 Task: Change theme to Dark High Contrast.
Action: Mouse moved to (468, 402)
Screenshot: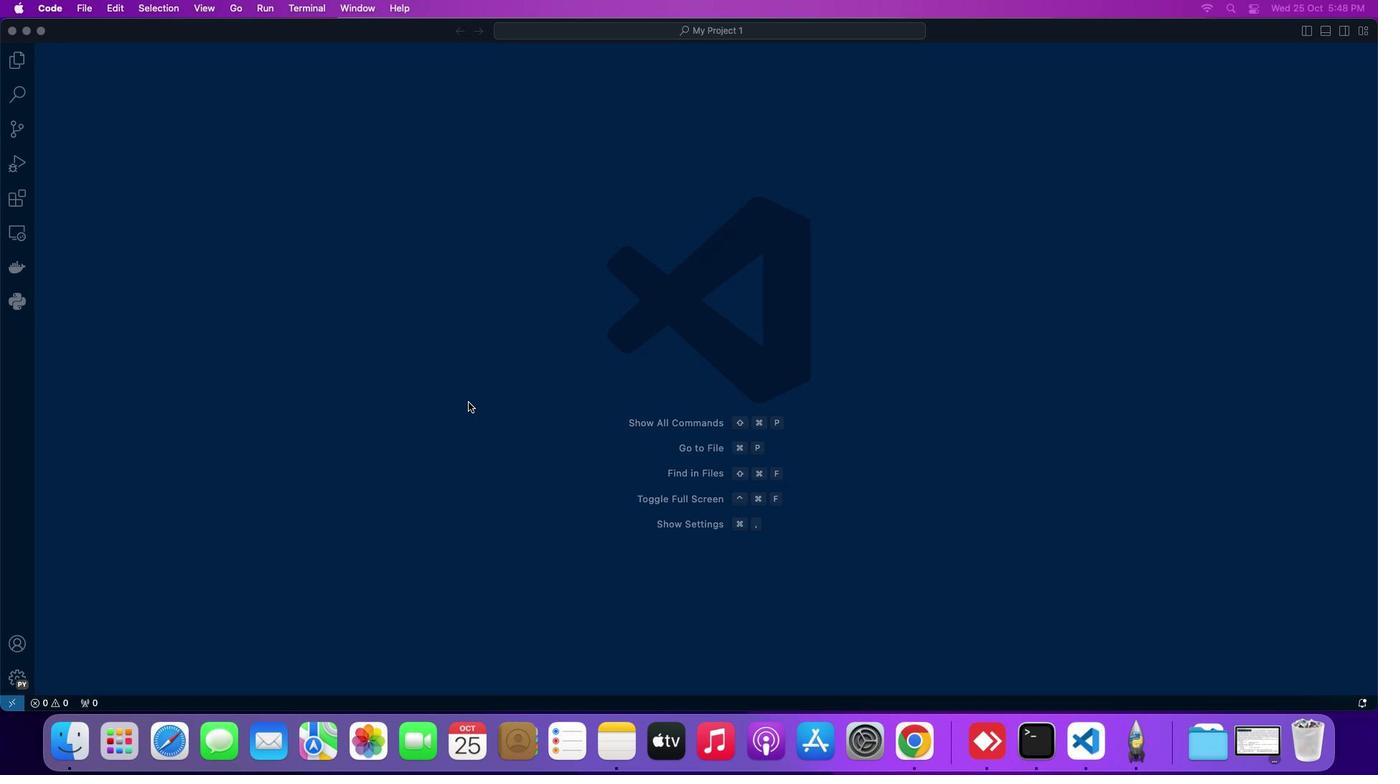 
Action: Mouse pressed left at (468, 402)
Screenshot: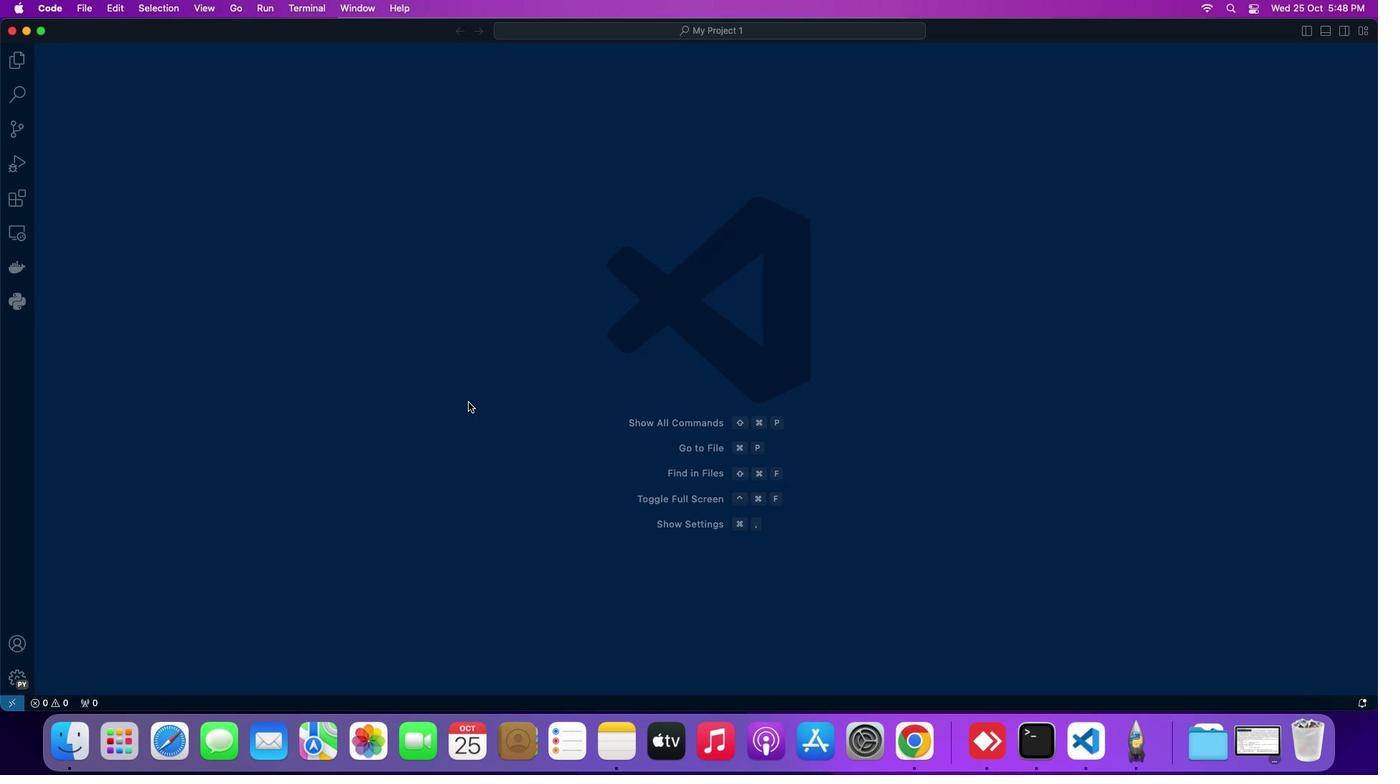 
Action: Mouse moved to (46, 8)
Screenshot: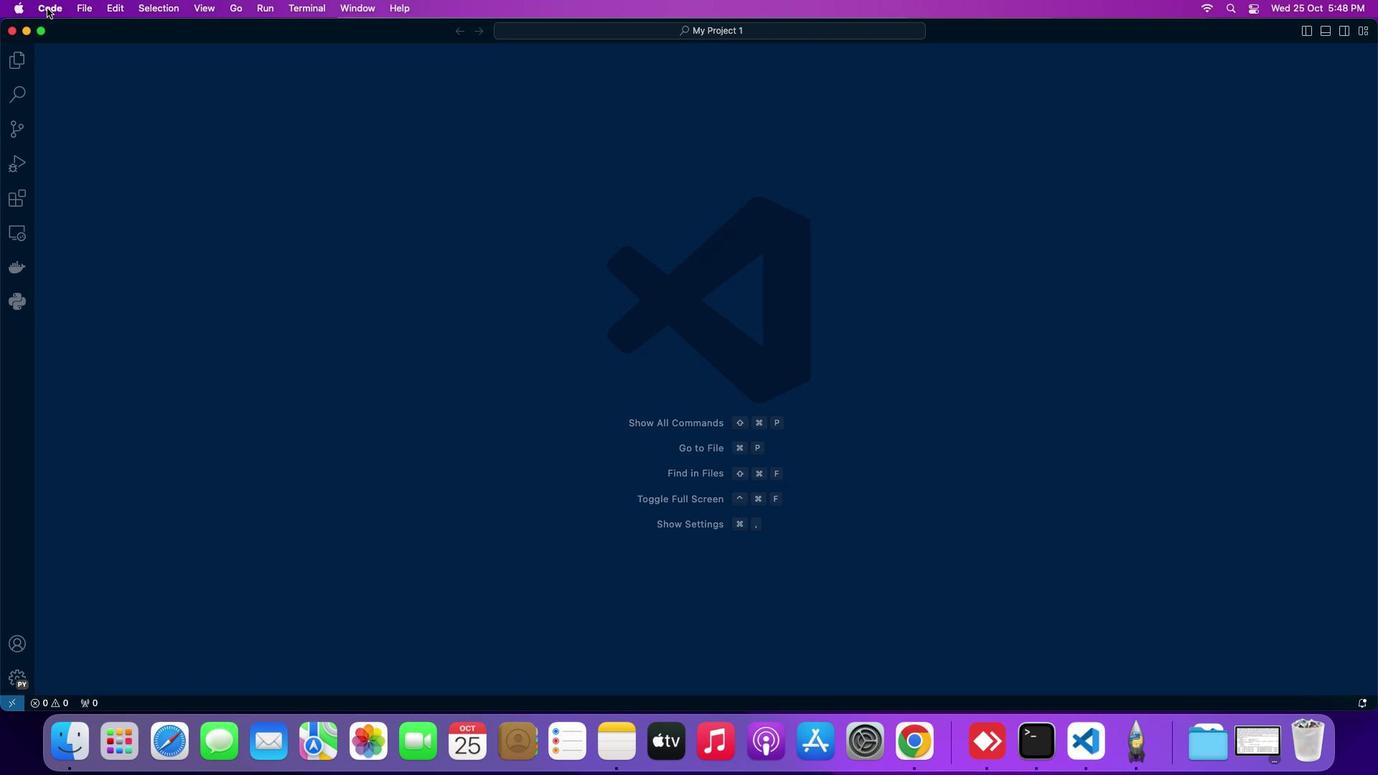 
Action: Mouse pressed left at (46, 8)
Screenshot: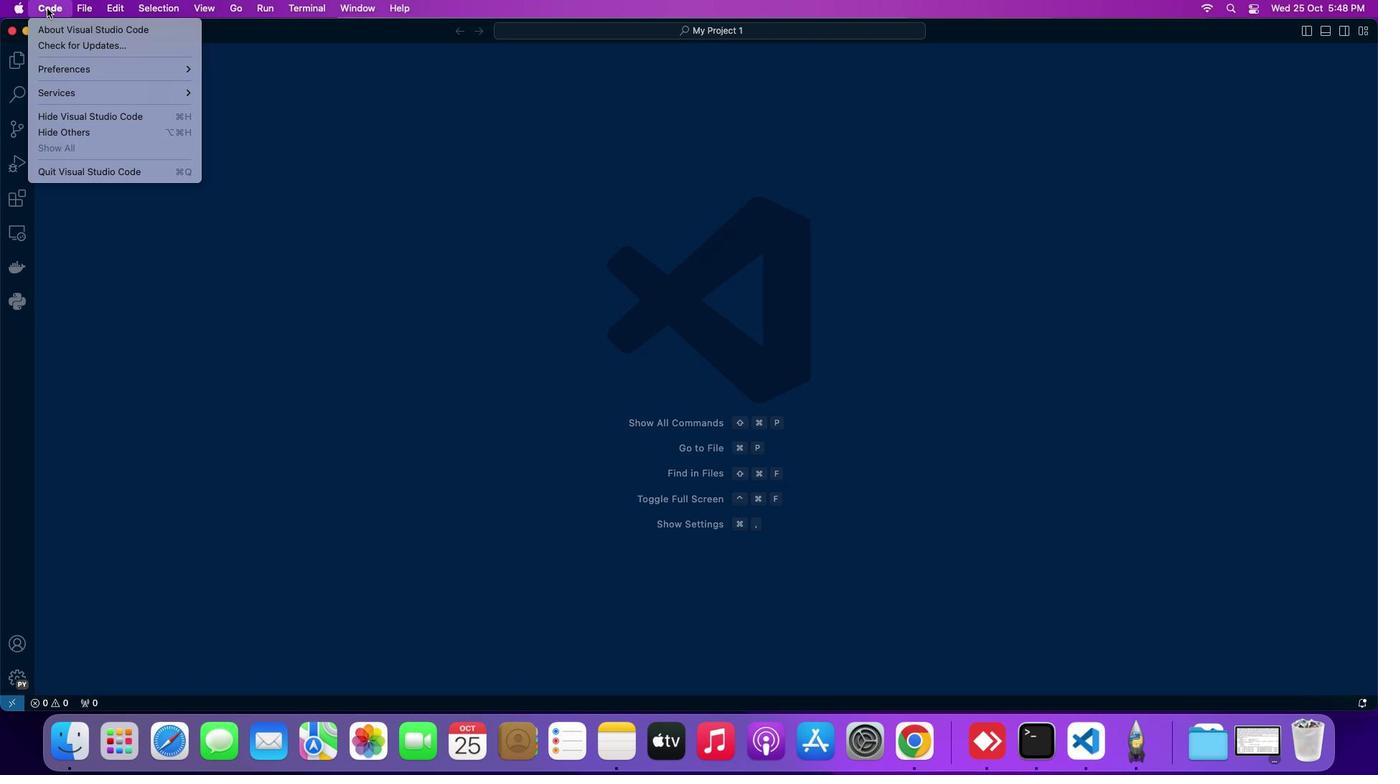 
Action: Mouse moved to (404, 167)
Screenshot: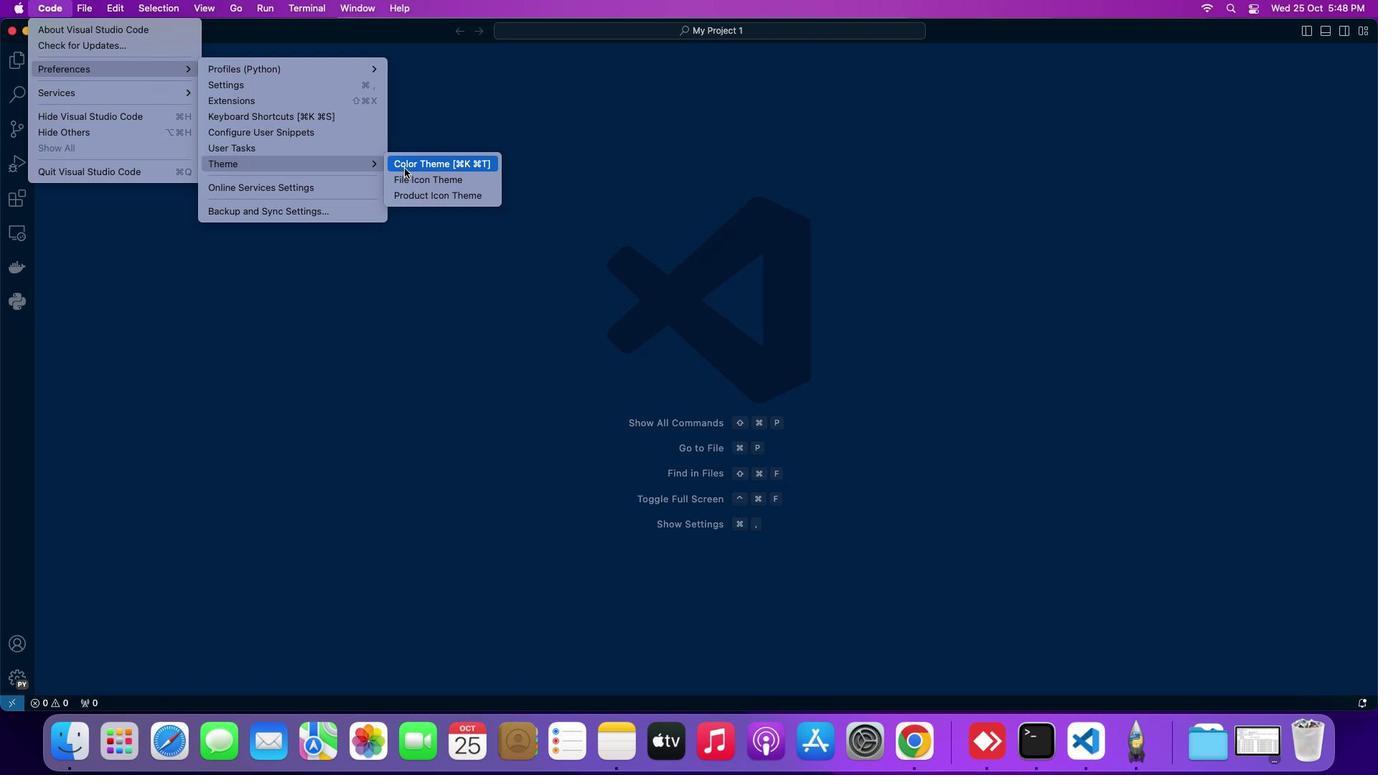 
Action: Mouse pressed left at (404, 167)
Screenshot: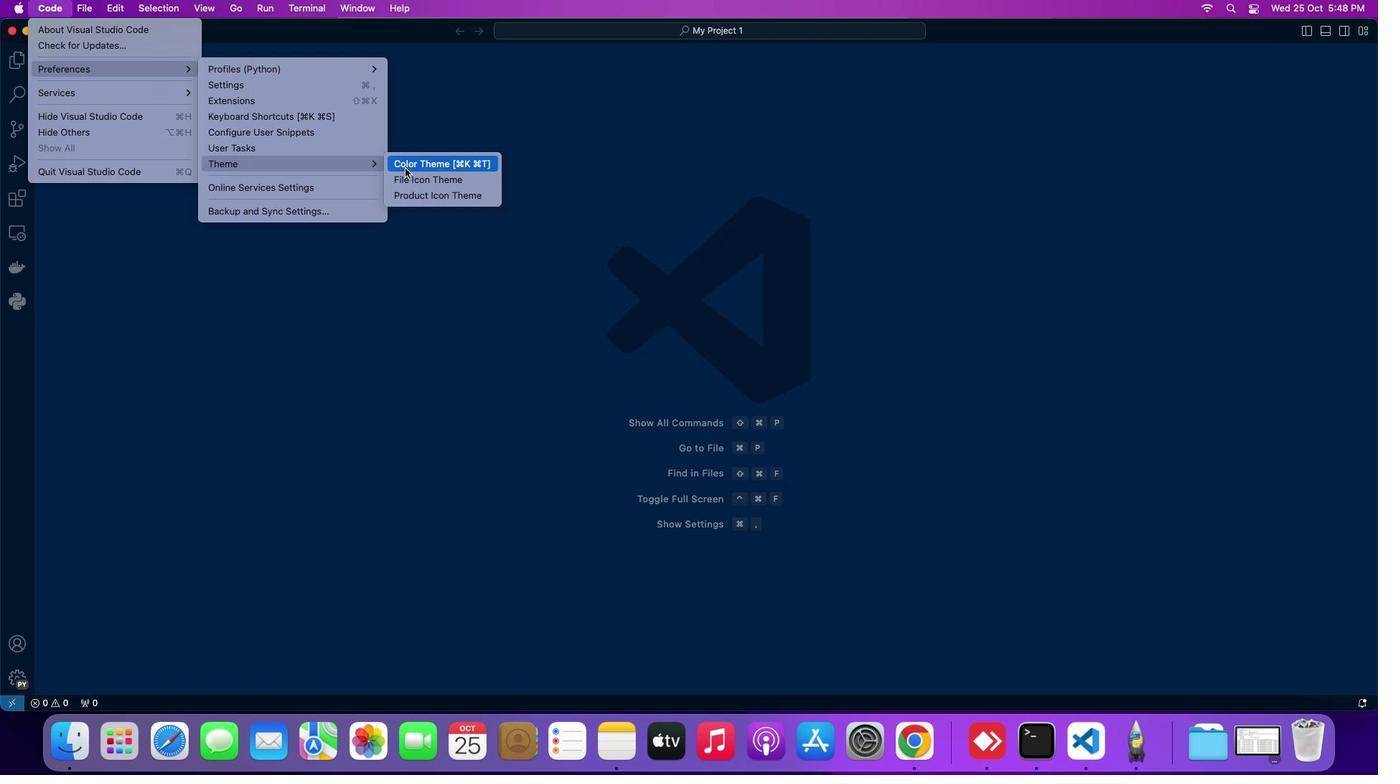 
Action: Mouse moved to (542, 259)
Screenshot: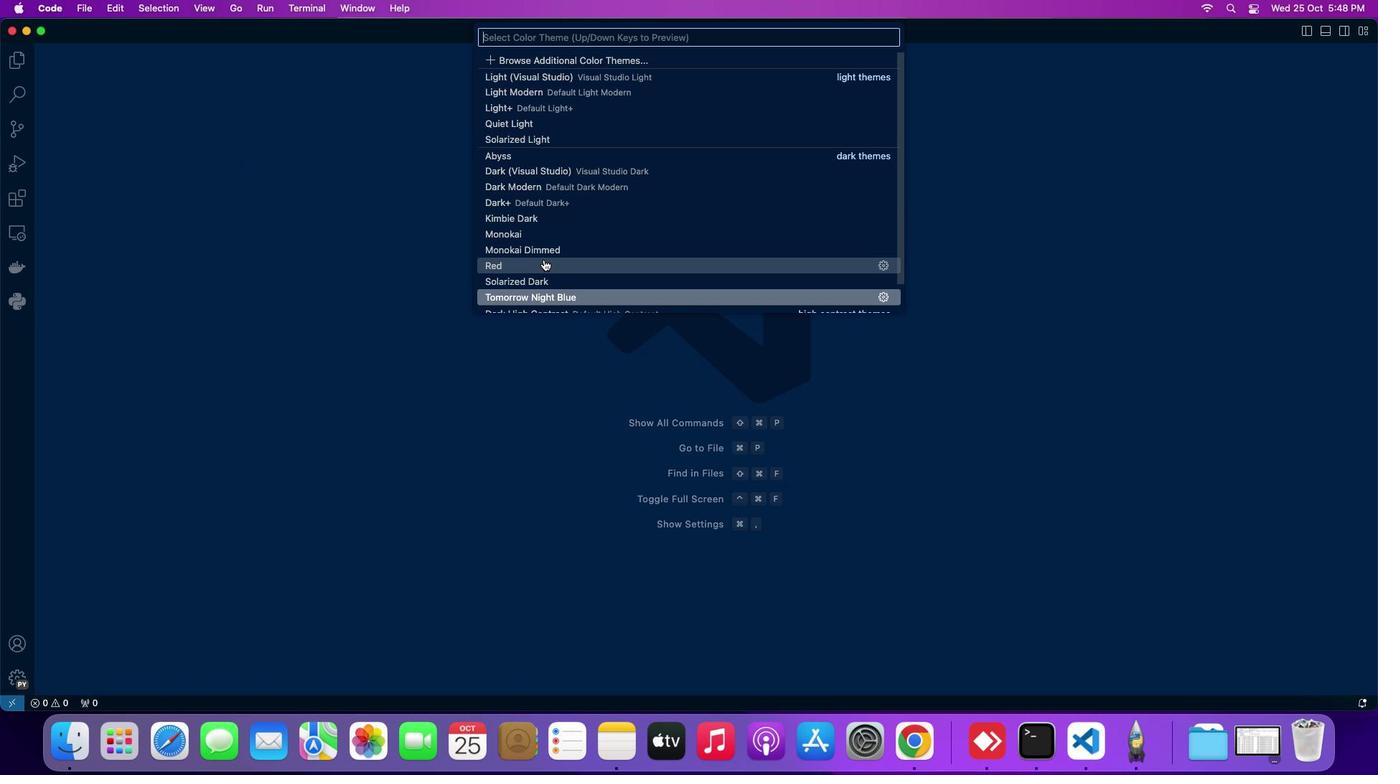 
Action: Mouse scrolled (542, 259) with delta (0, 0)
Screenshot: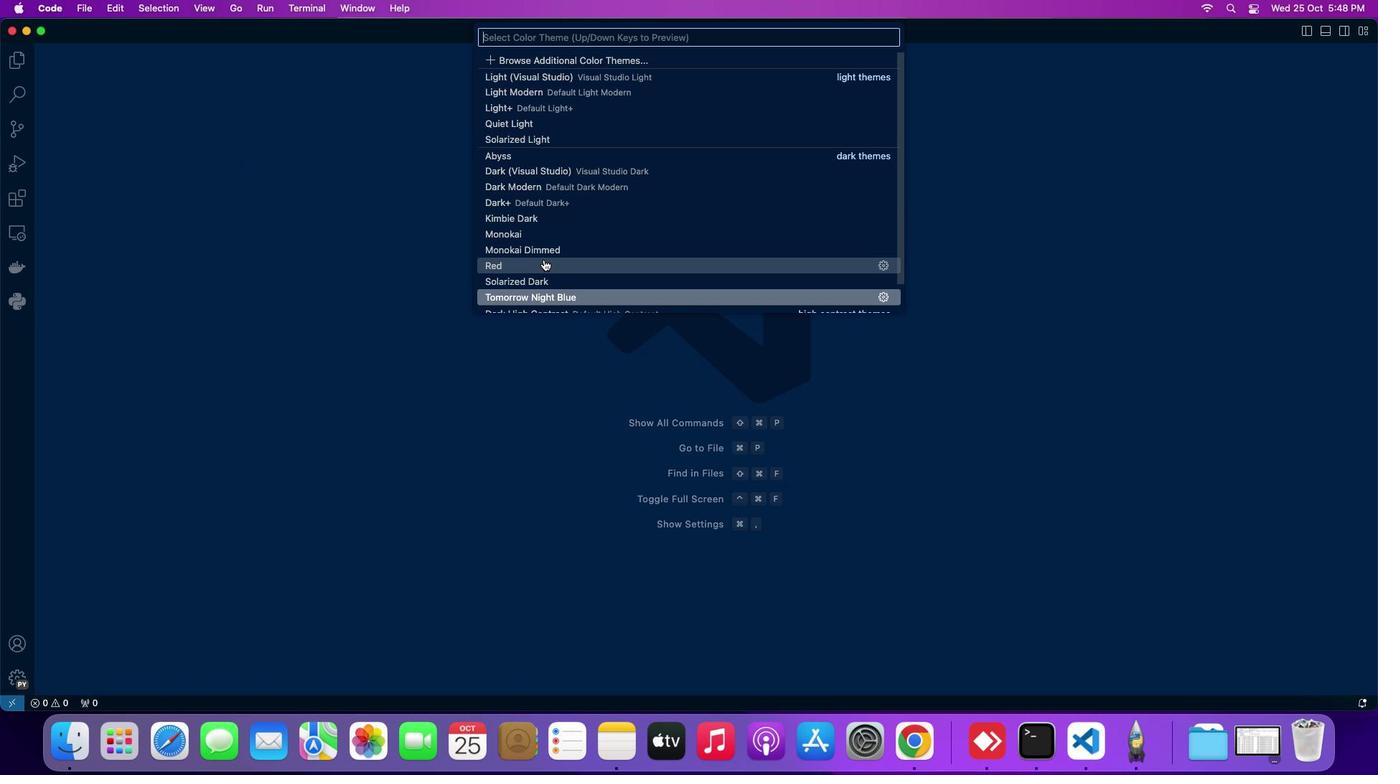 
Action: Mouse moved to (545, 258)
Screenshot: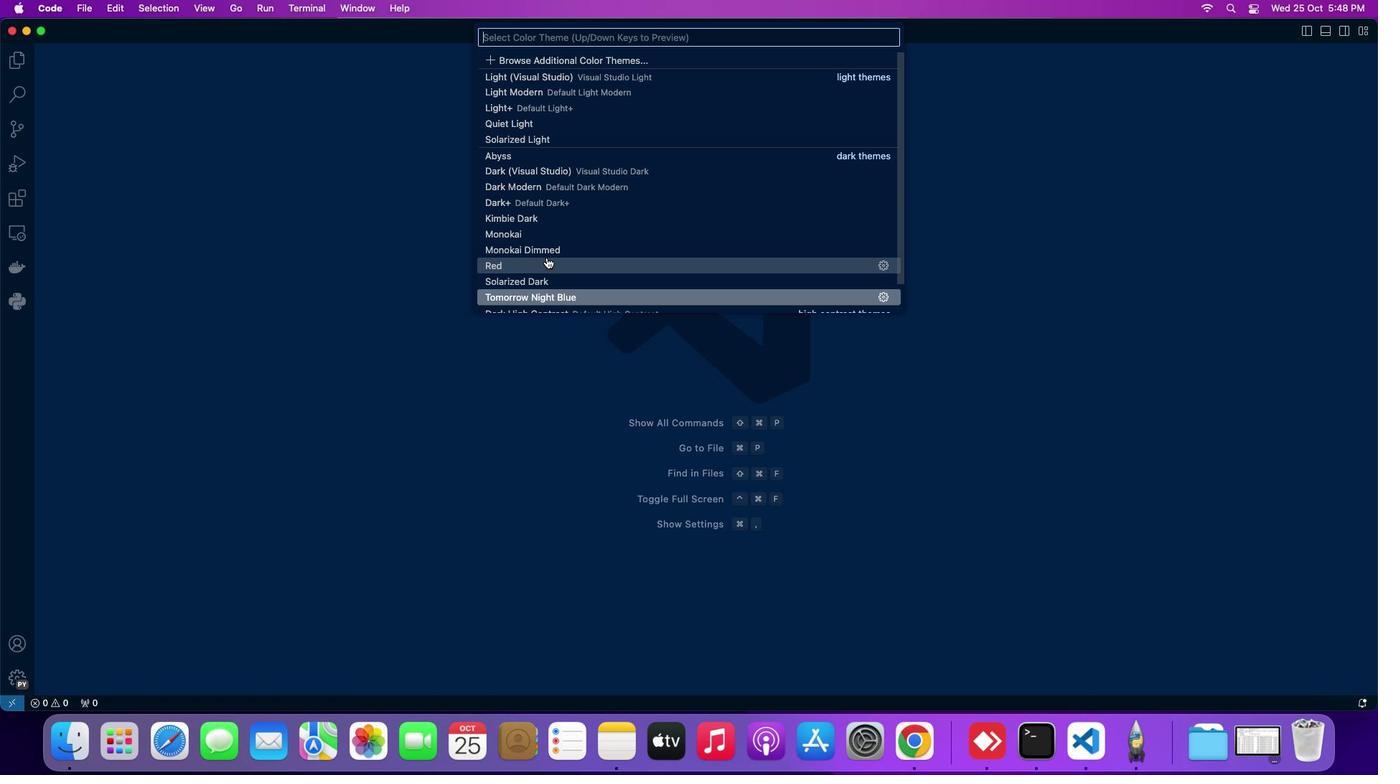 
Action: Mouse scrolled (545, 258) with delta (0, 0)
Screenshot: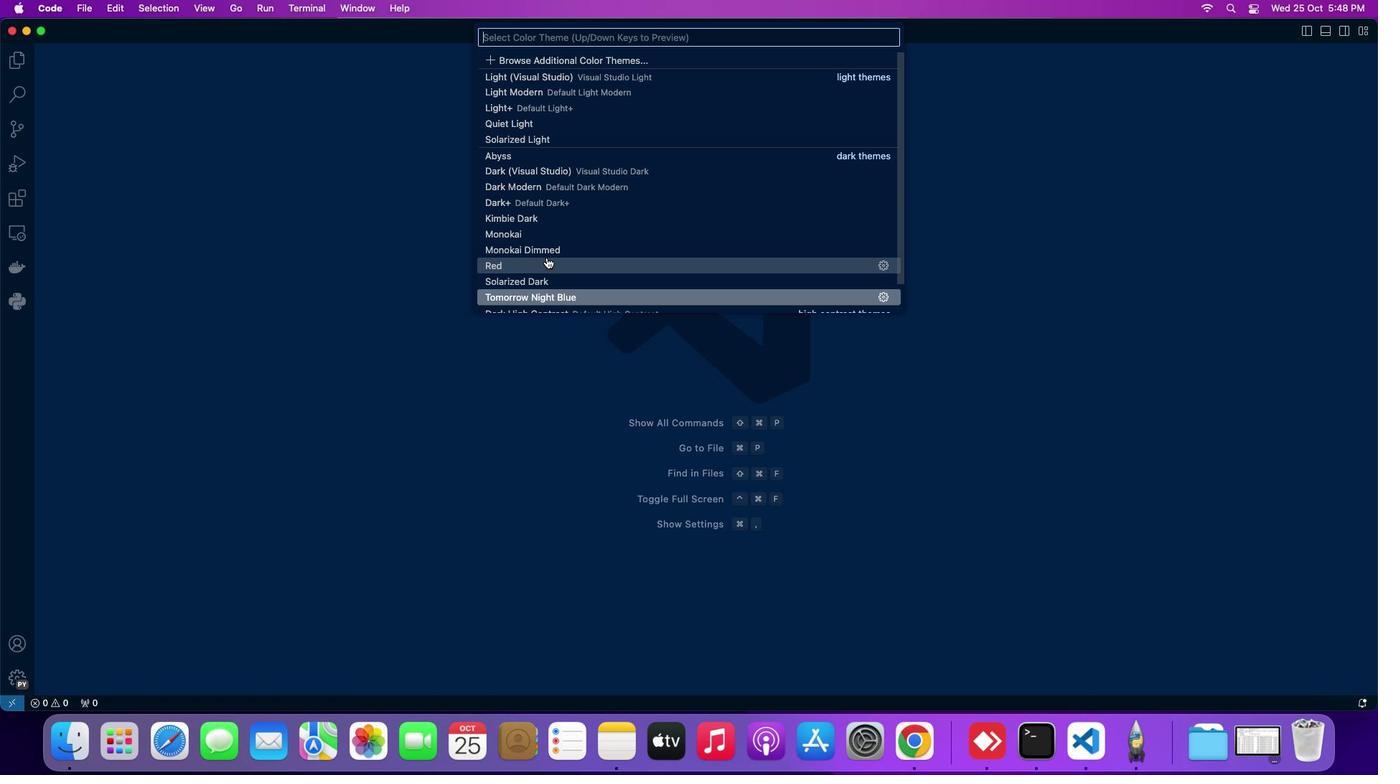
Action: Mouse moved to (547, 257)
Screenshot: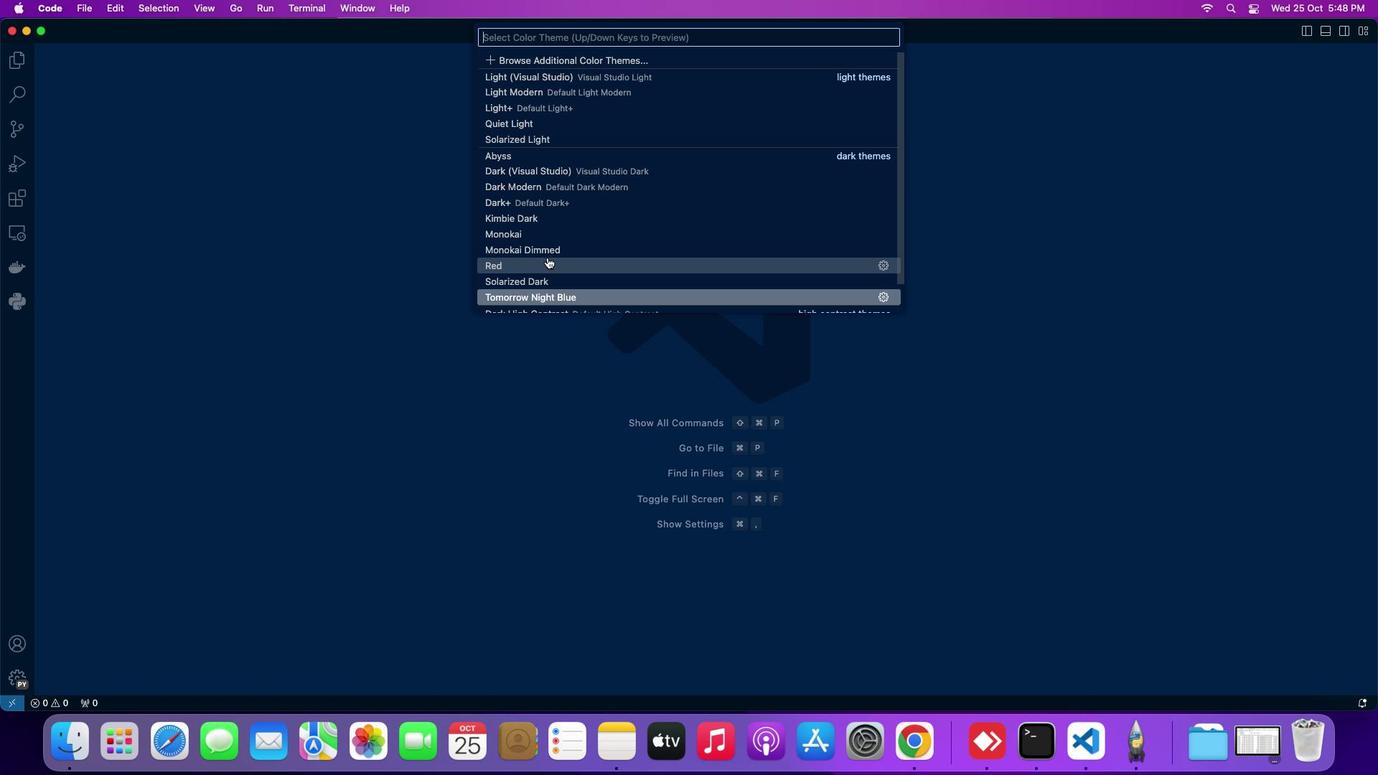 
Action: Mouse scrolled (547, 257) with delta (0, 0)
Screenshot: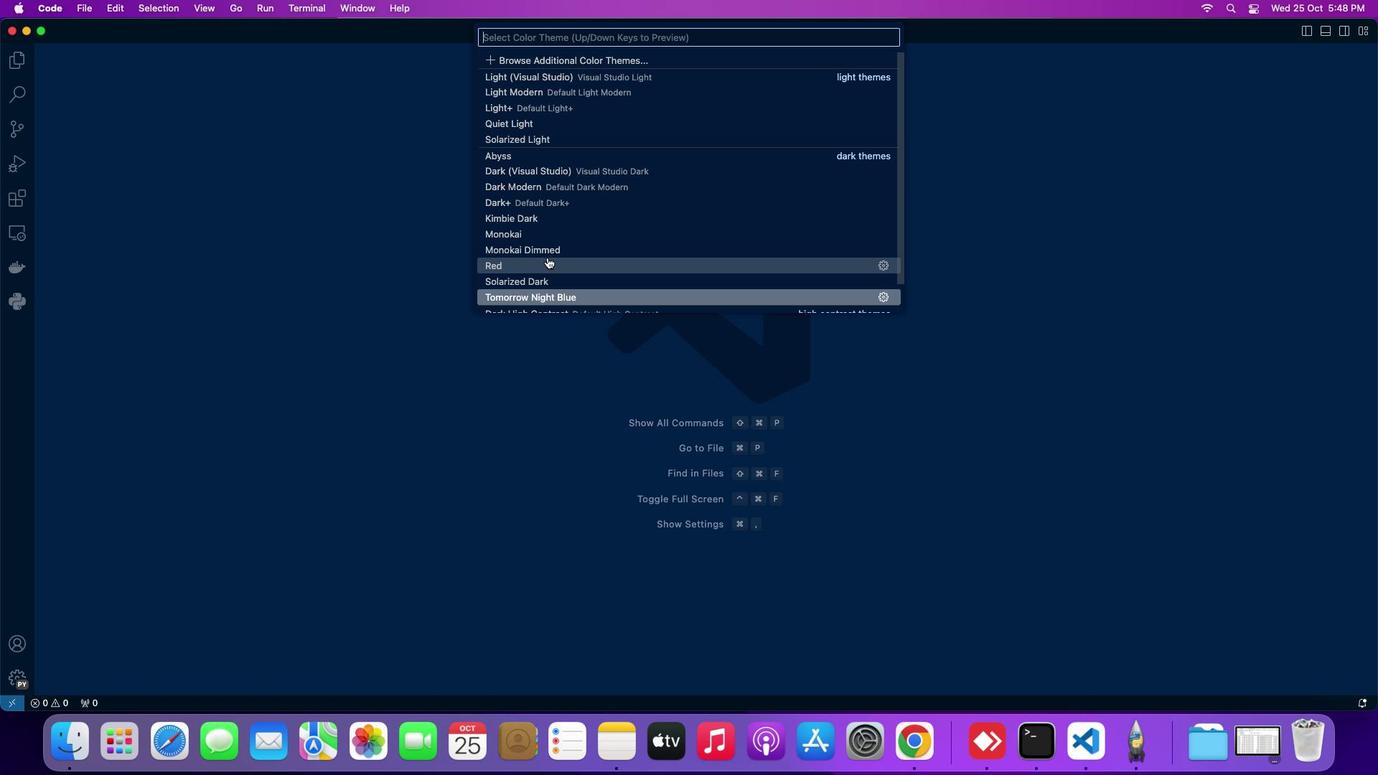 
Action: Mouse moved to (547, 257)
Screenshot: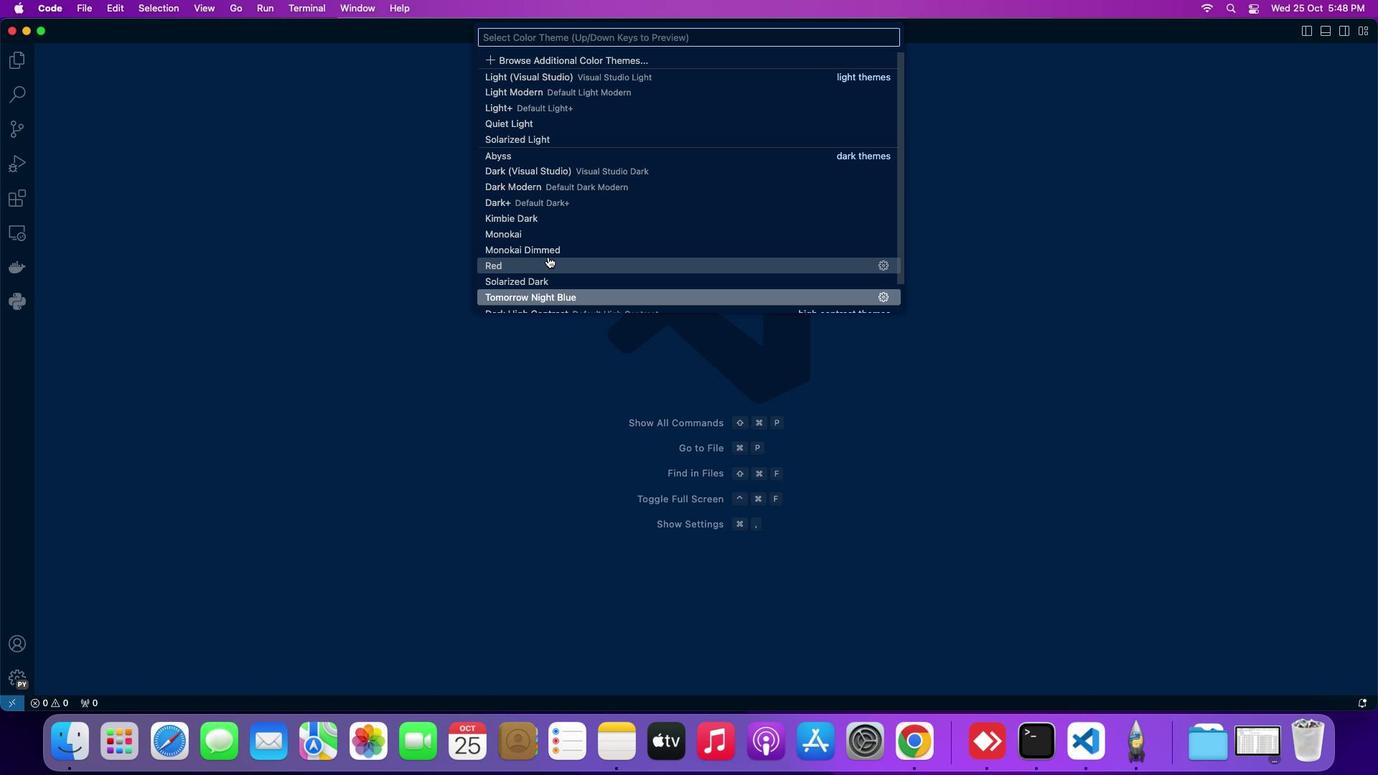 
Action: Mouse scrolled (547, 257) with delta (0, 0)
Screenshot: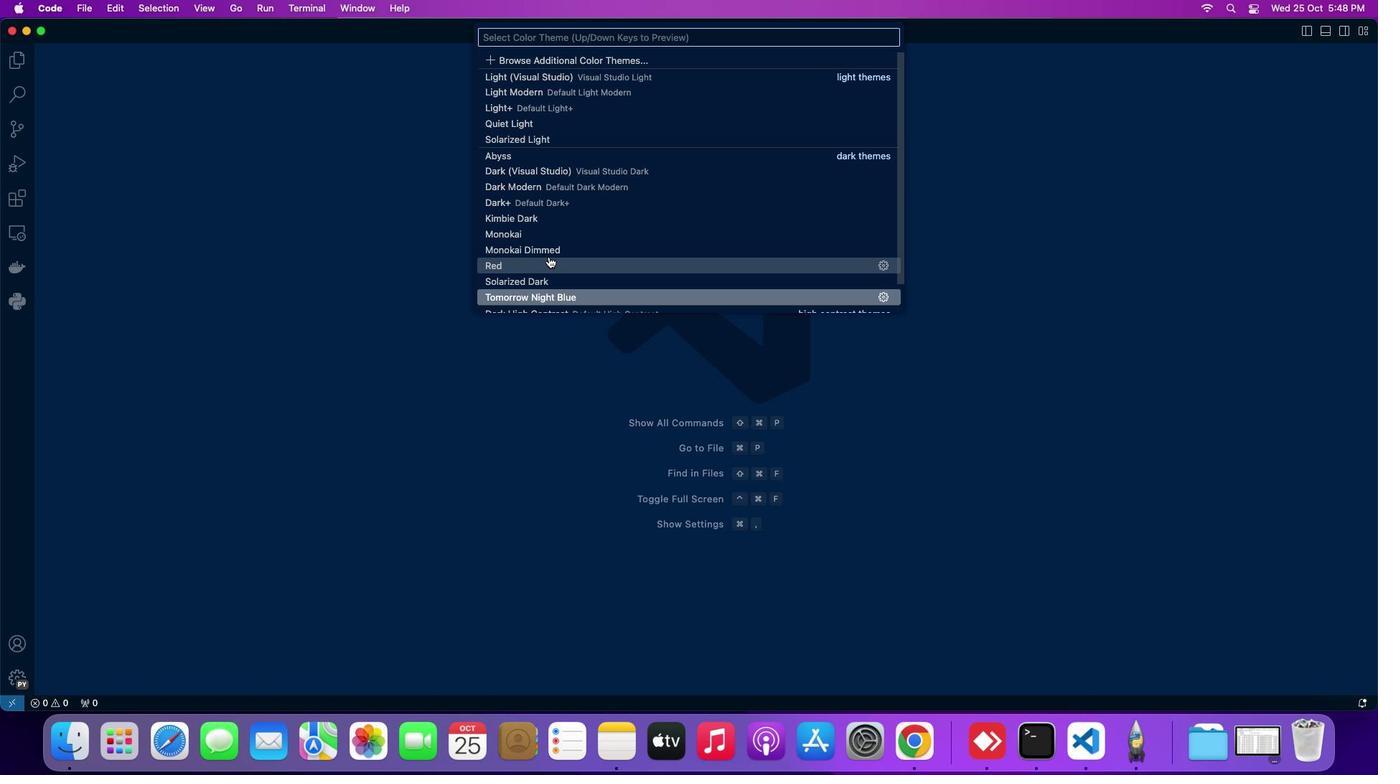 
Action: Mouse moved to (550, 254)
Screenshot: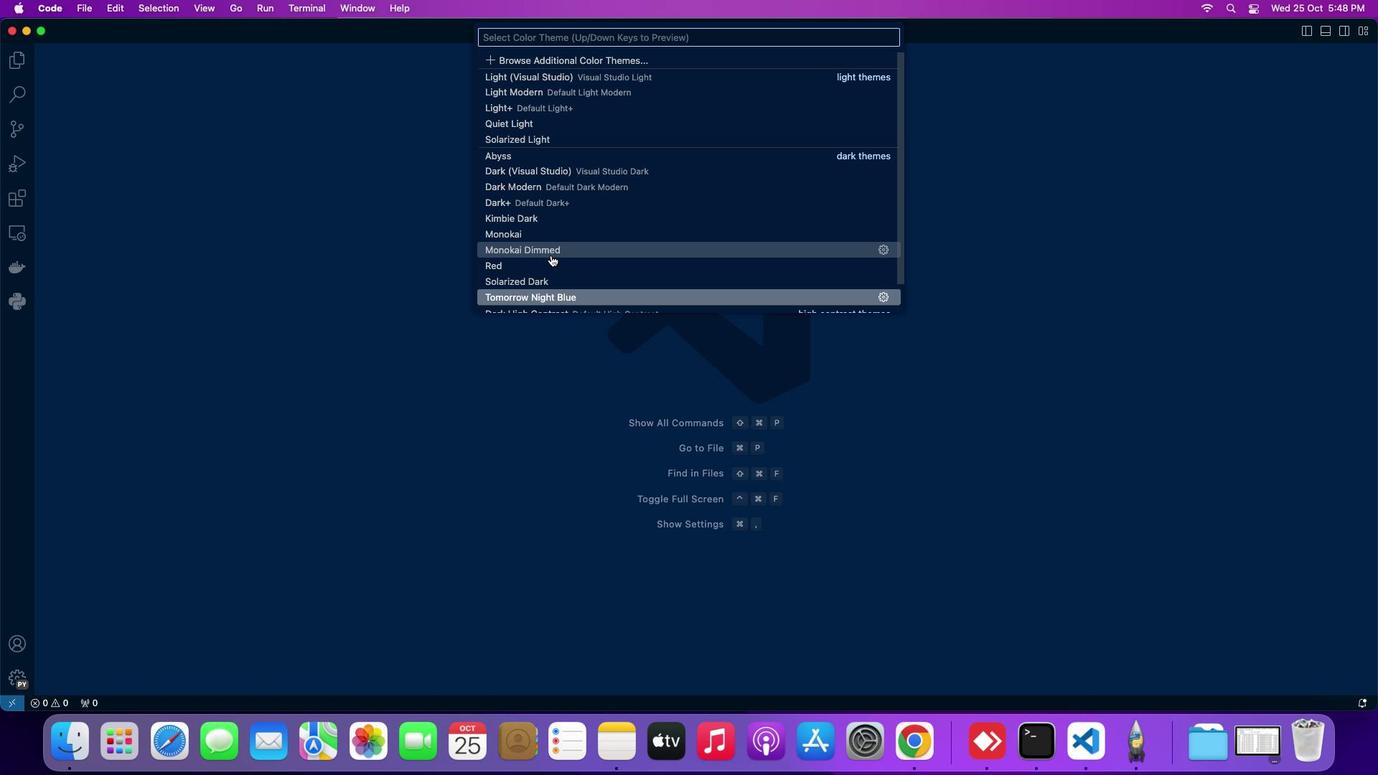 
Action: Mouse scrolled (550, 254) with delta (0, 0)
Screenshot: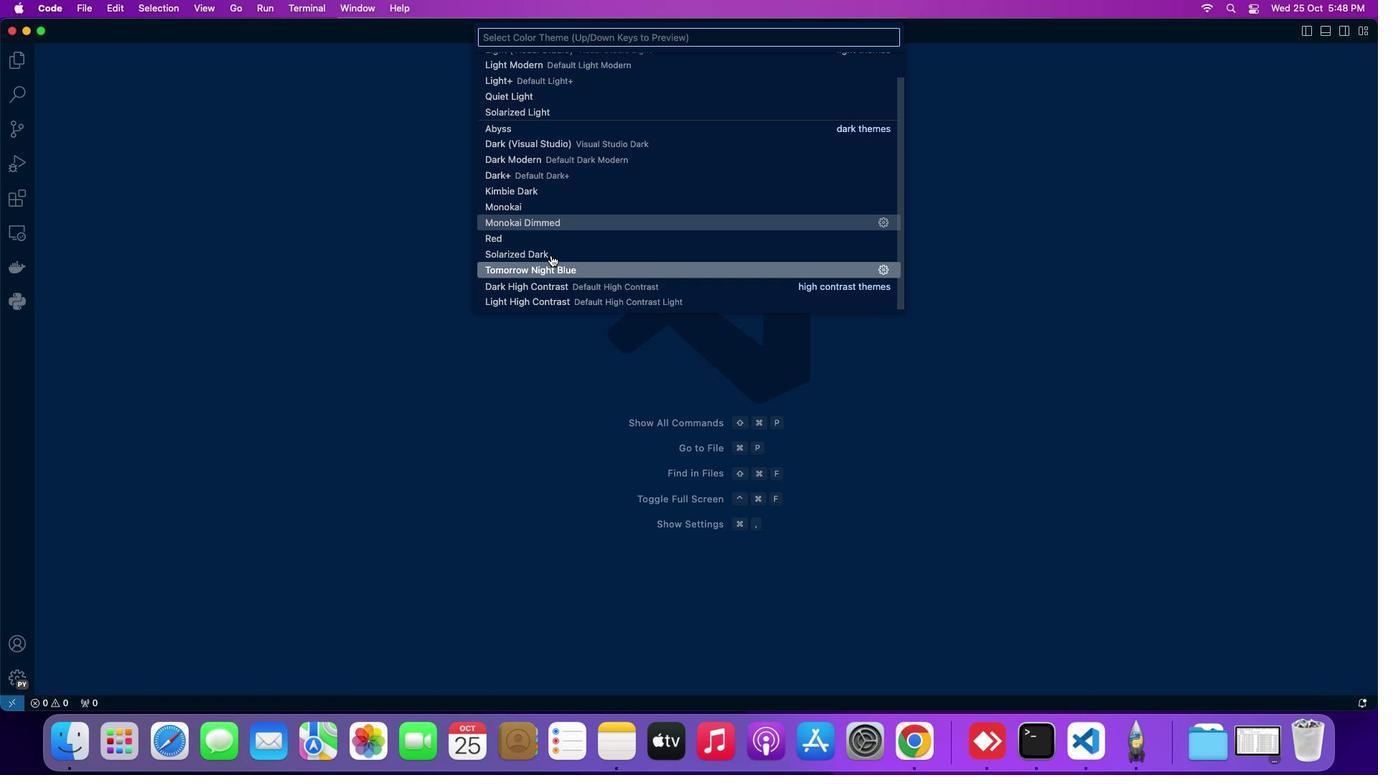 
Action: Mouse scrolled (550, 254) with delta (0, 0)
Screenshot: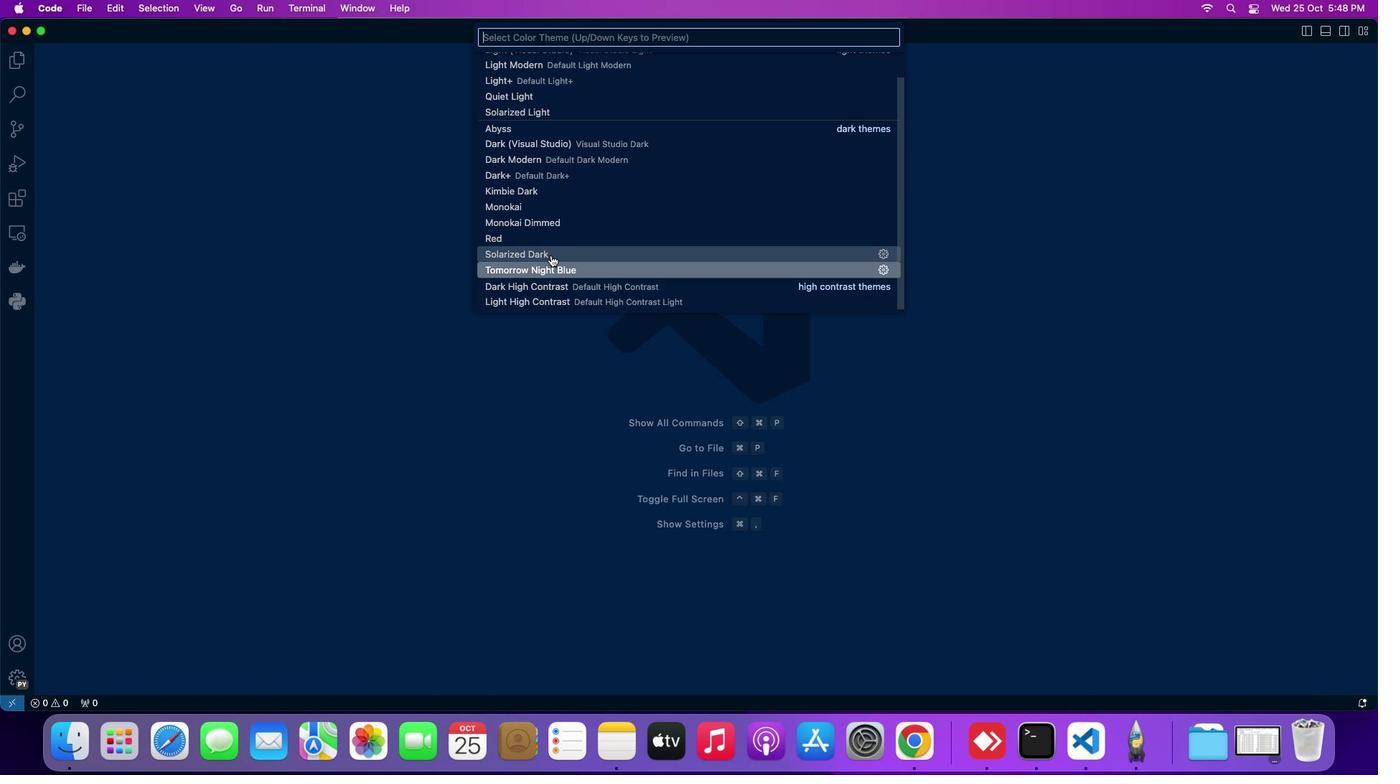 
Action: Mouse scrolled (550, 254) with delta (0, 0)
Screenshot: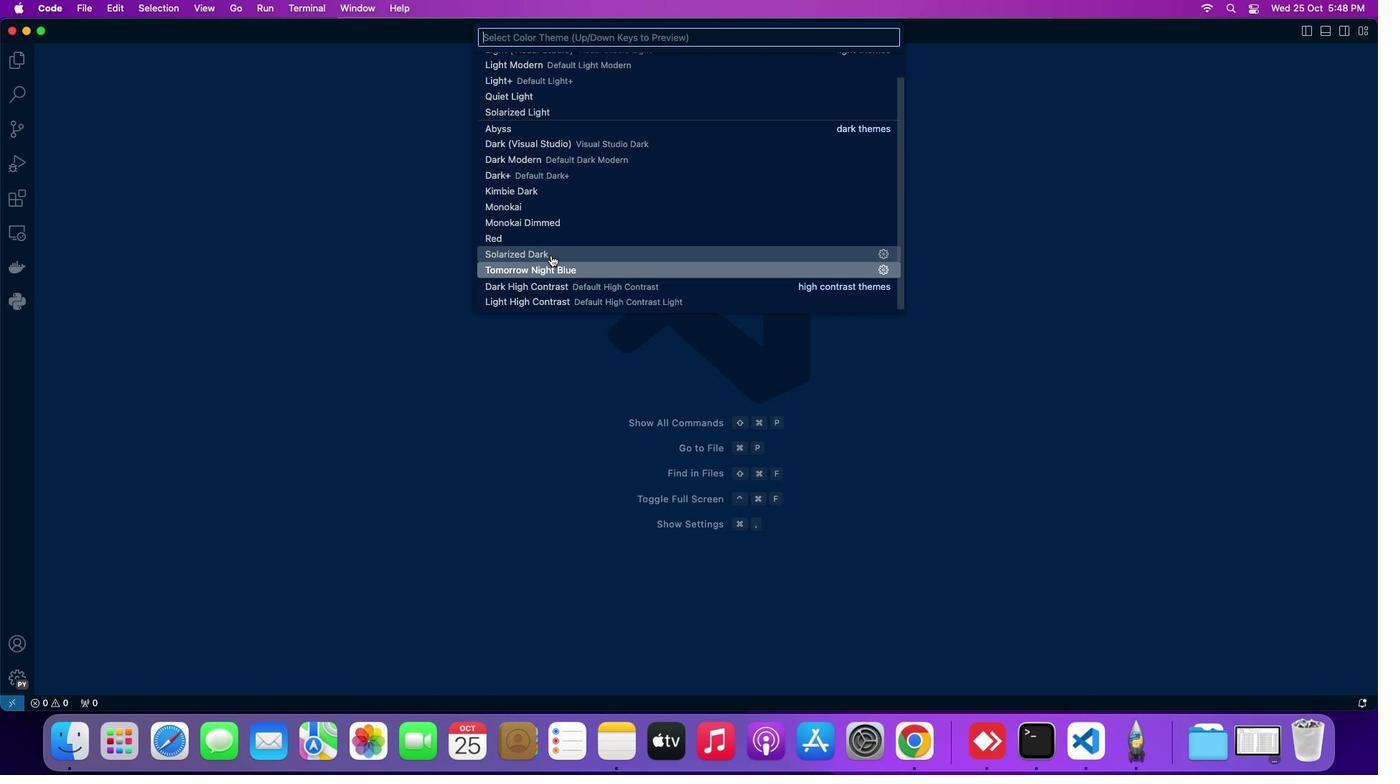 
Action: Mouse scrolled (550, 254) with delta (0, 0)
Screenshot: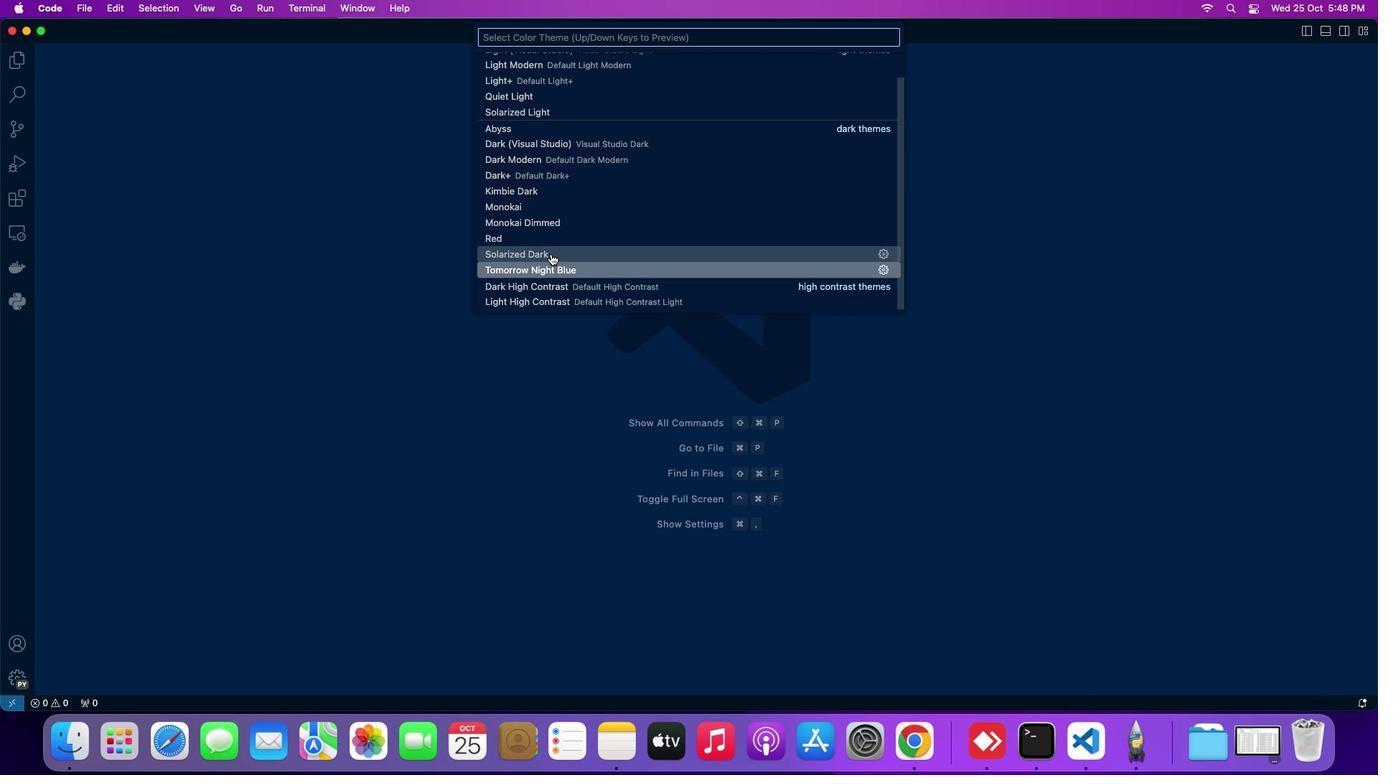 
Action: Mouse moved to (547, 279)
Screenshot: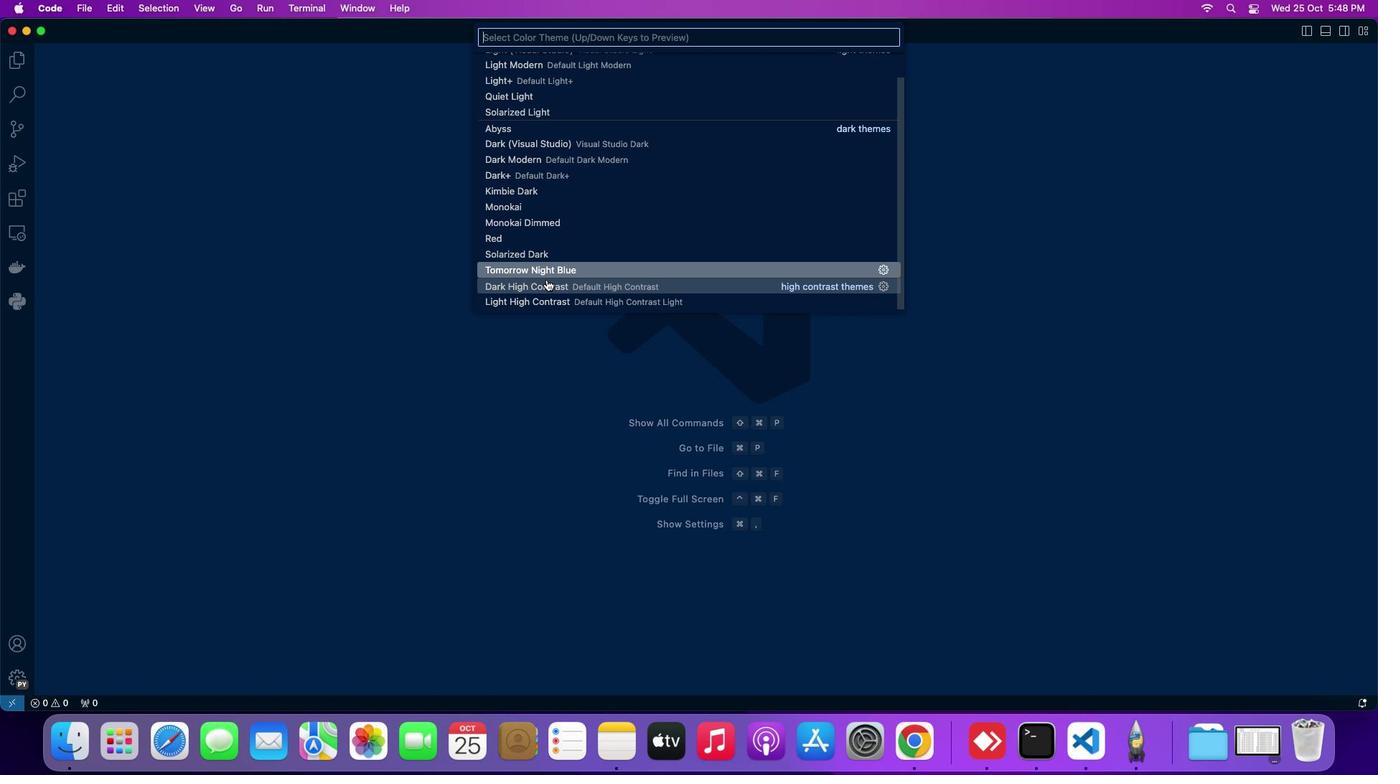 
Action: Mouse pressed left at (547, 279)
Screenshot: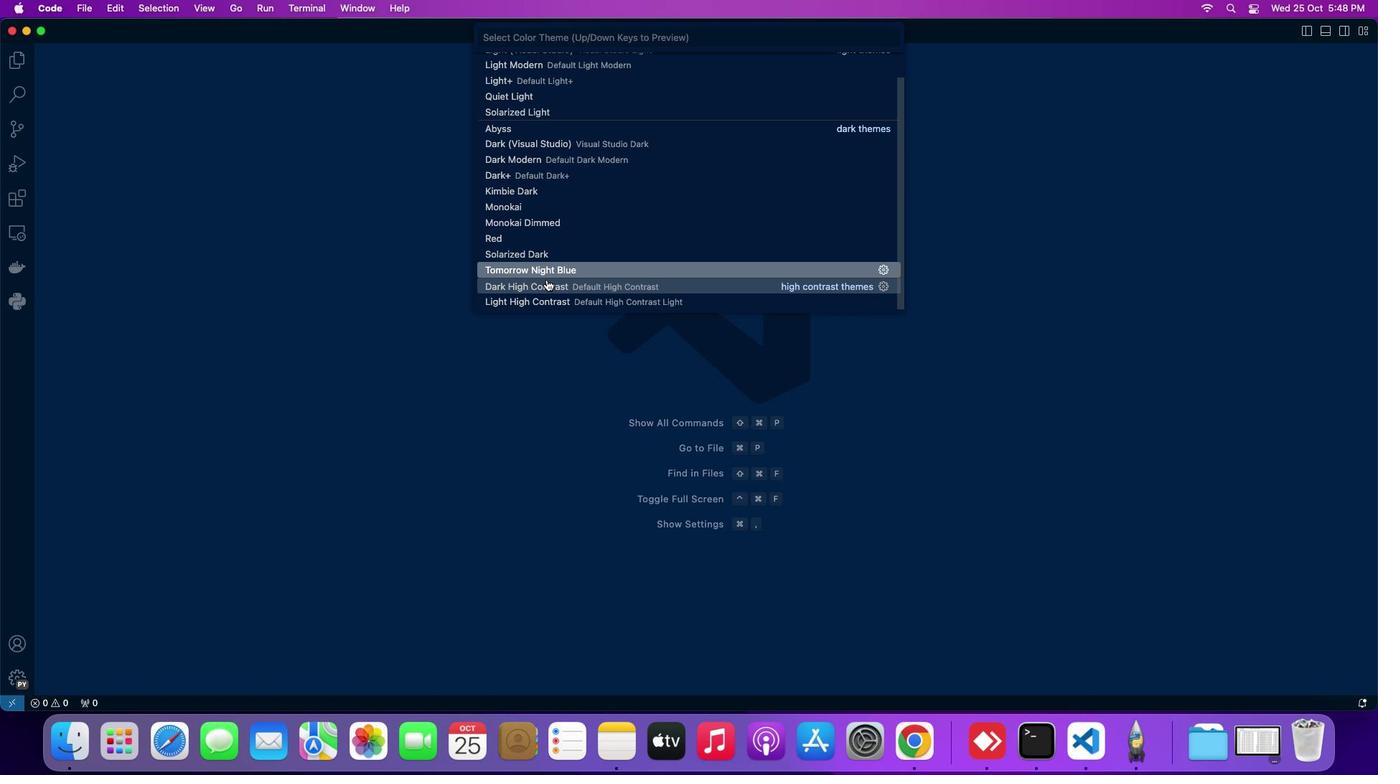 
Action: Mouse moved to (526, 280)
Screenshot: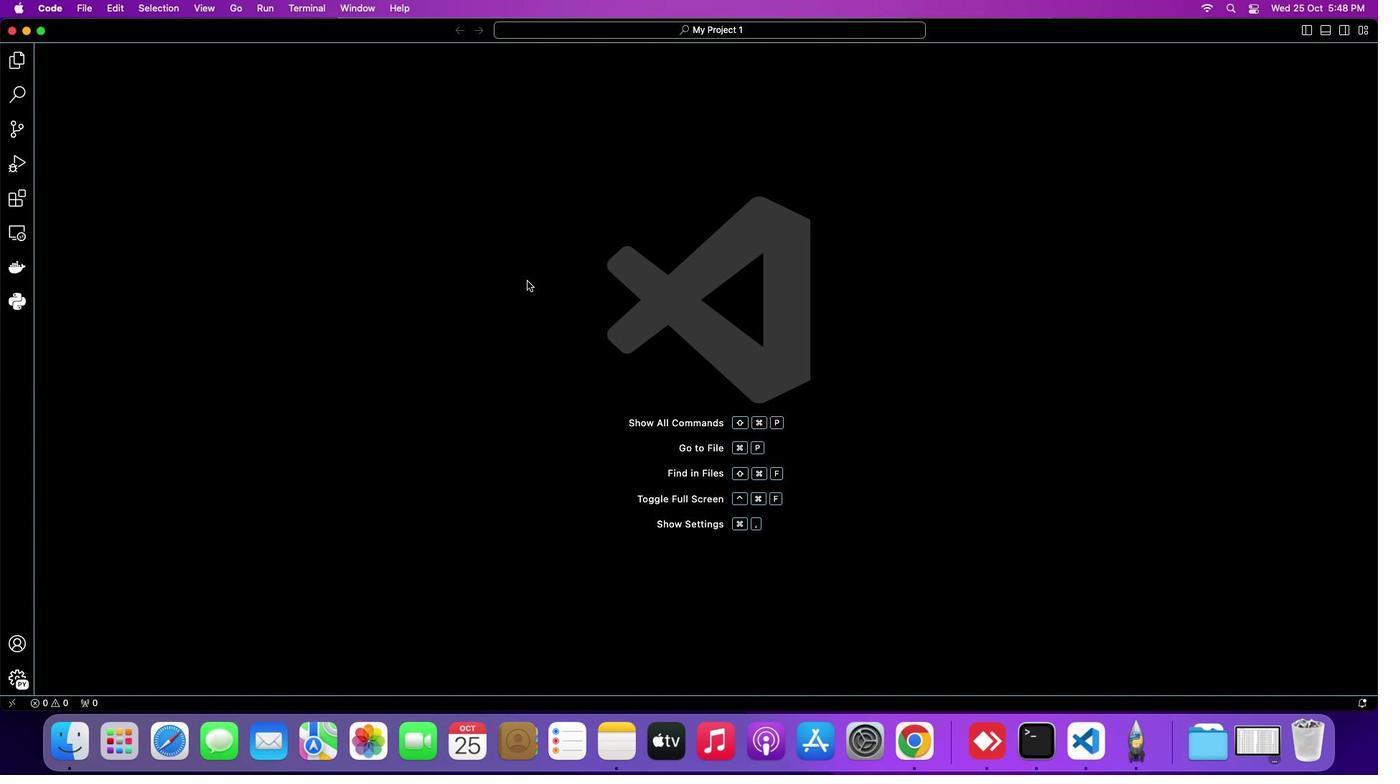 
